 Task: Print 1 page per sheet.
Action: Mouse moved to (1051, 31)
Screenshot: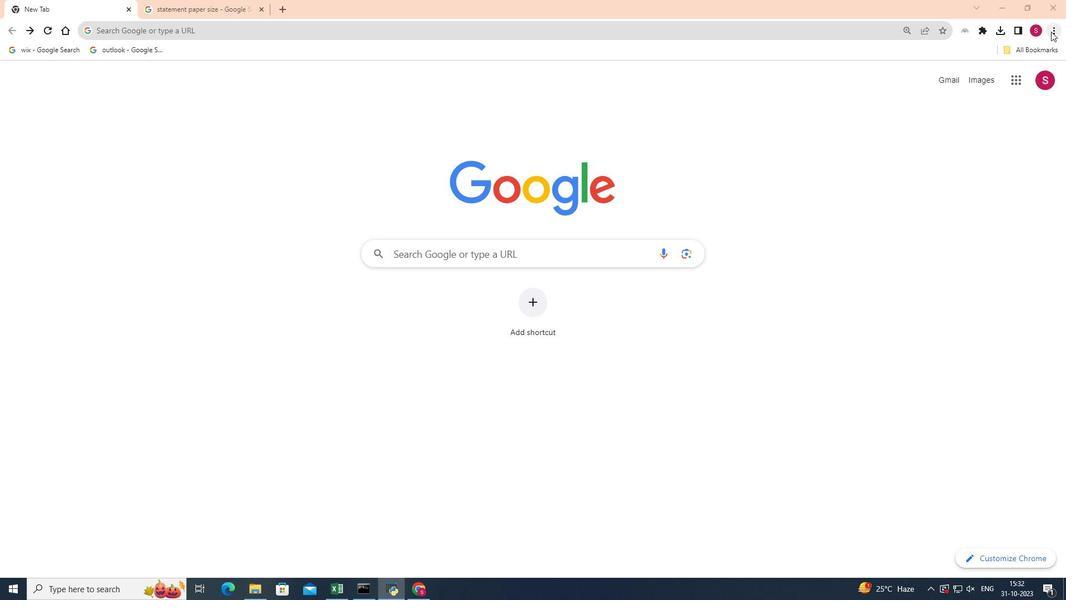 
Action: Mouse pressed left at (1051, 31)
Screenshot: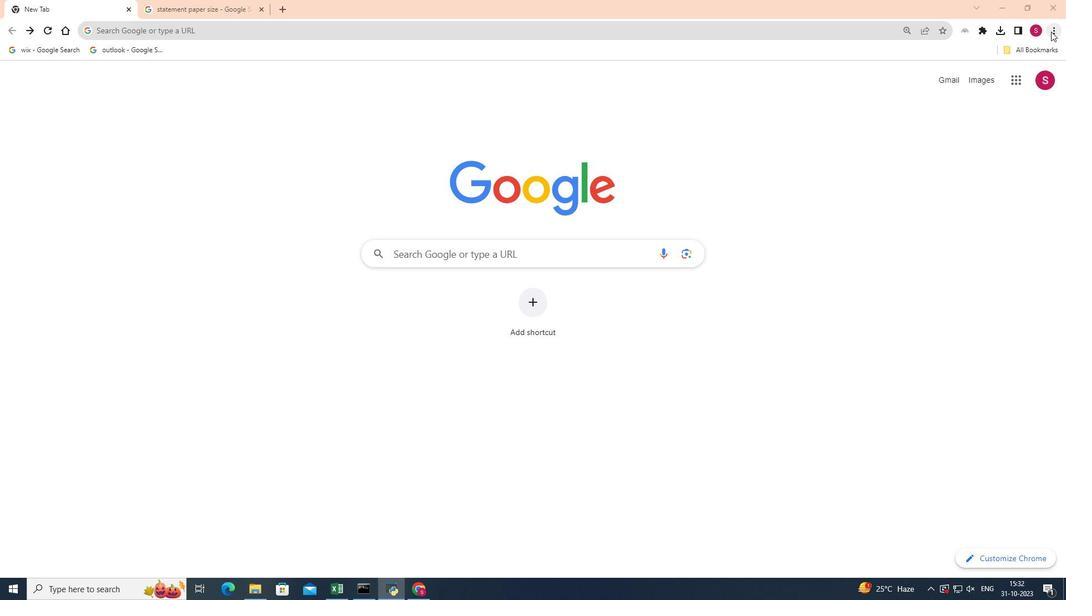 
Action: Mouse pressed left at (1051, 31)
Screenshot: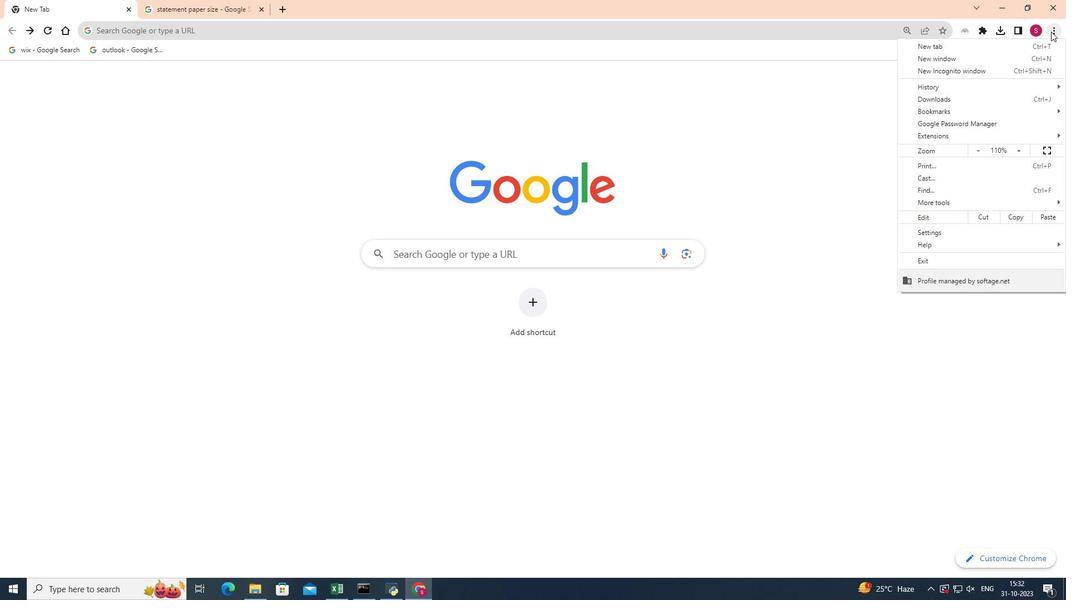 
Action: Mouse moved to (1053, 31)
Screenshot: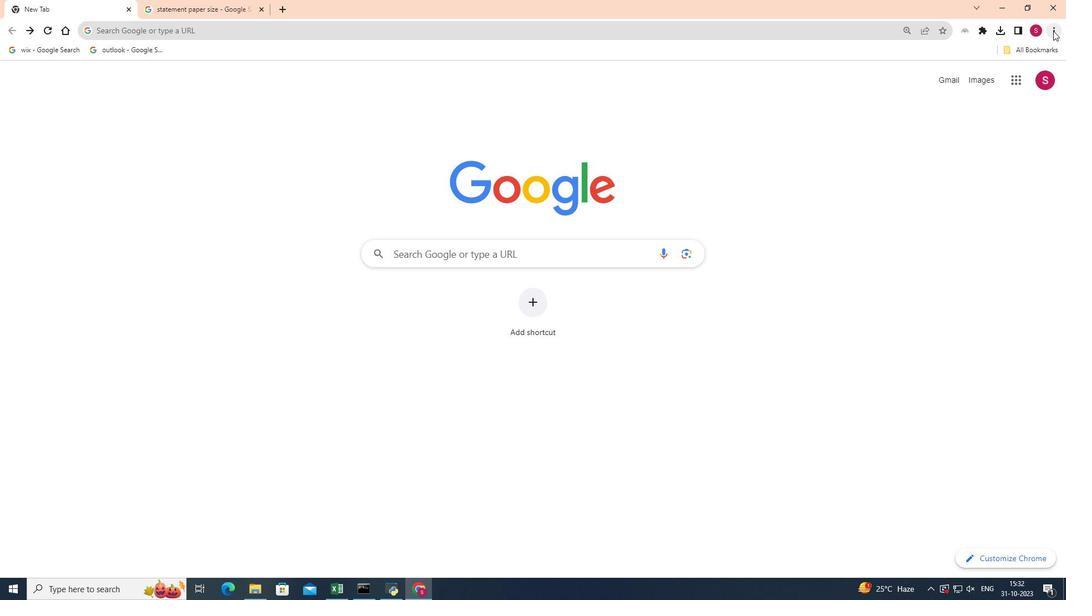 
Action: Mouse pressed left at (1053, 31)
Screenshot: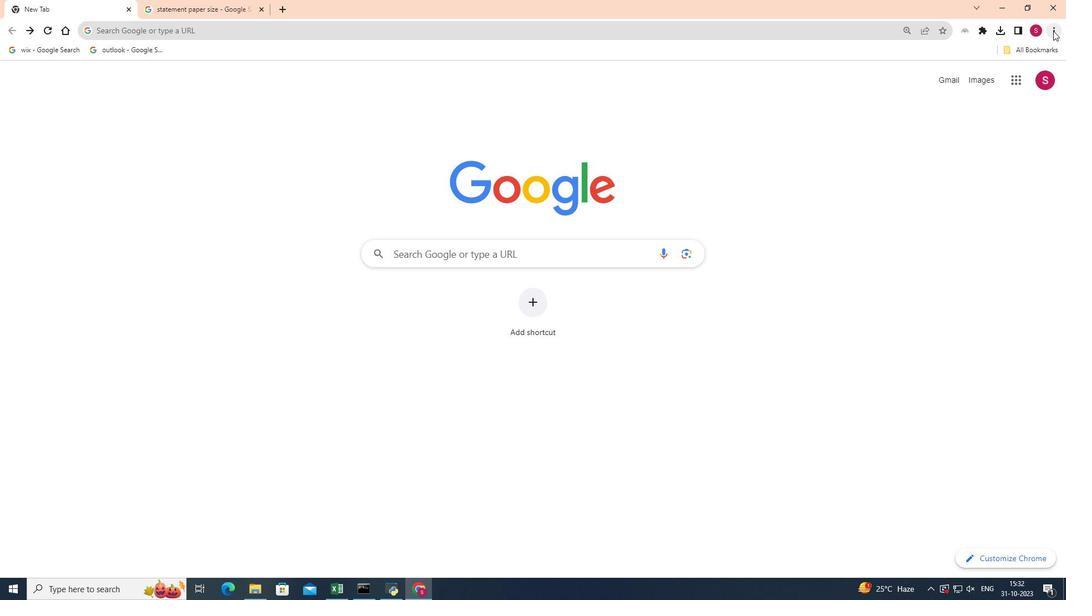 
Action: Mouse moved to (932, 162)
Screenshot: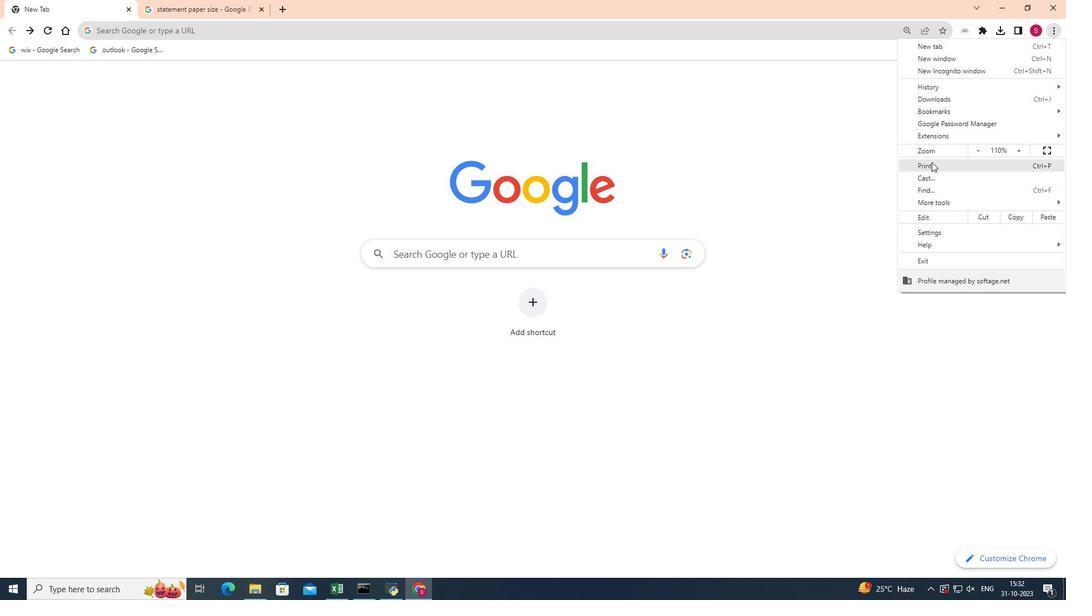 
Action: Mouse pressed left at (932, 162)
Screenshot: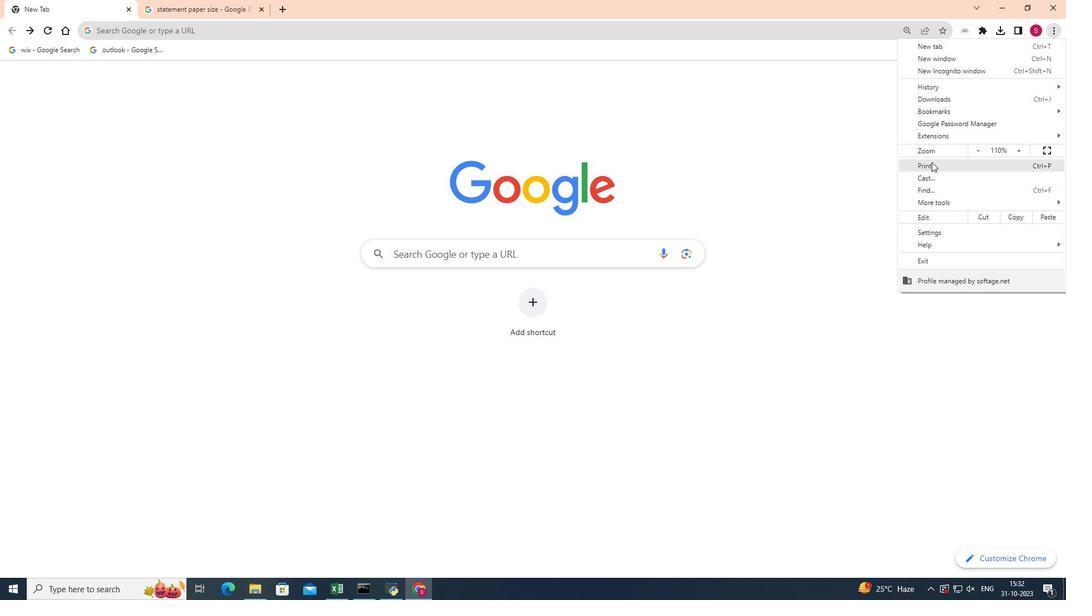 
Action: Mouse moved to (883, 213)
Screenshot: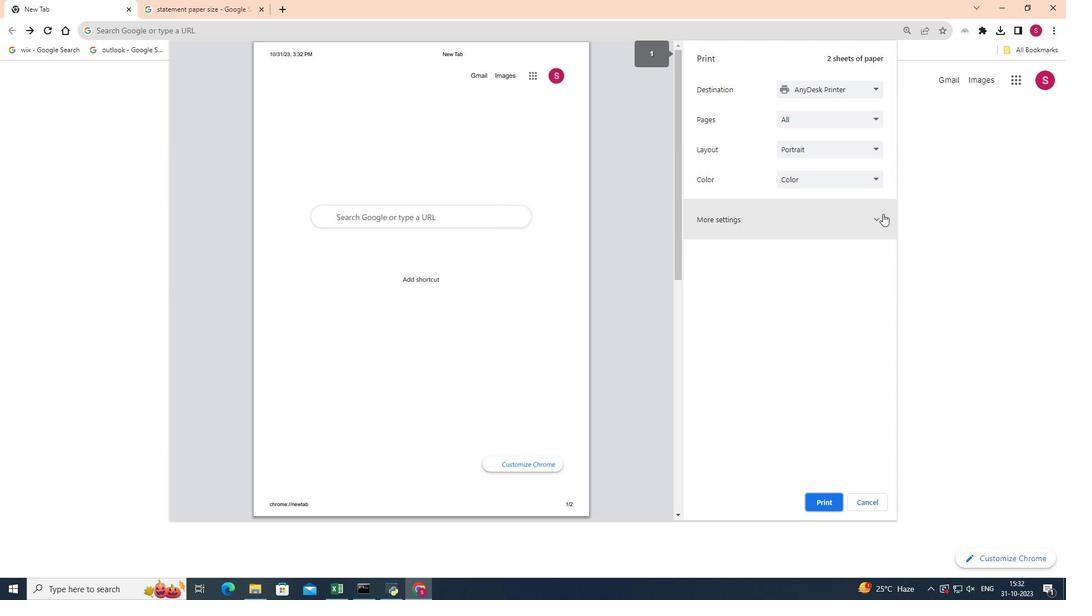
Action: Mouse pressed left at (883, 213)
Screenshot: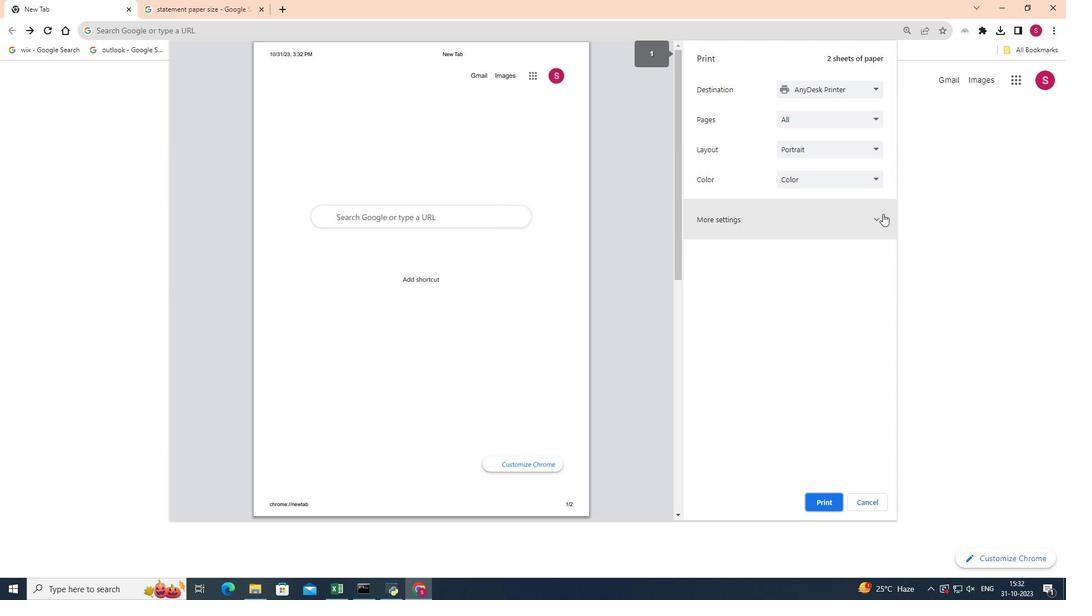 
Action: Mouse moved to (876, 286)
Screenshot: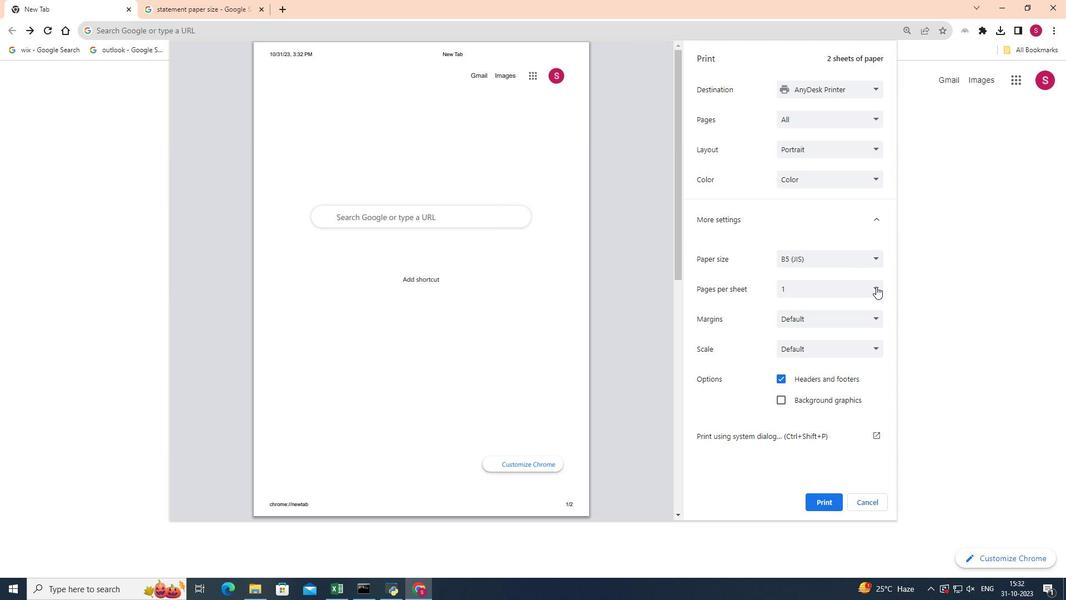 
Action: Mouse pressed left at (876, 286)
Screenshot: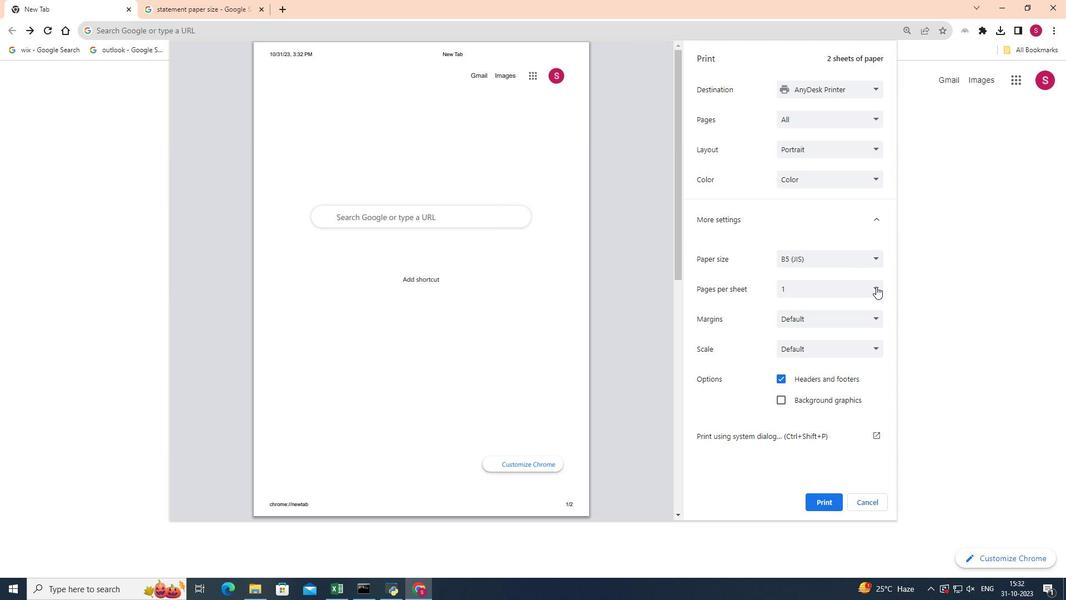 
Action: Mouse moved to (792, 303)
Screenshot: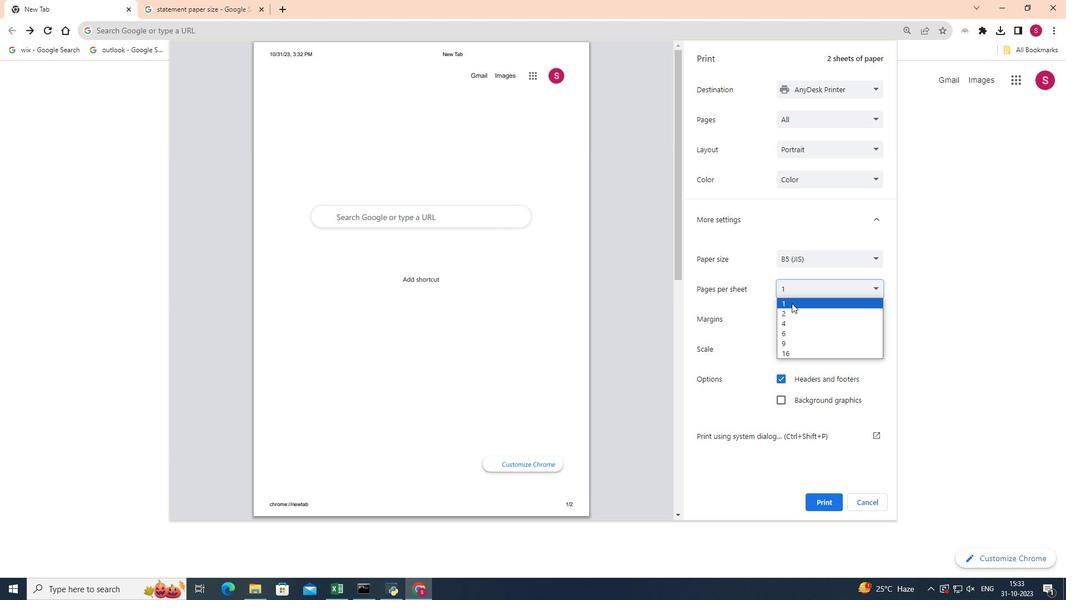 
Action: Mouse pressed left at (792, 303)
Screenshot: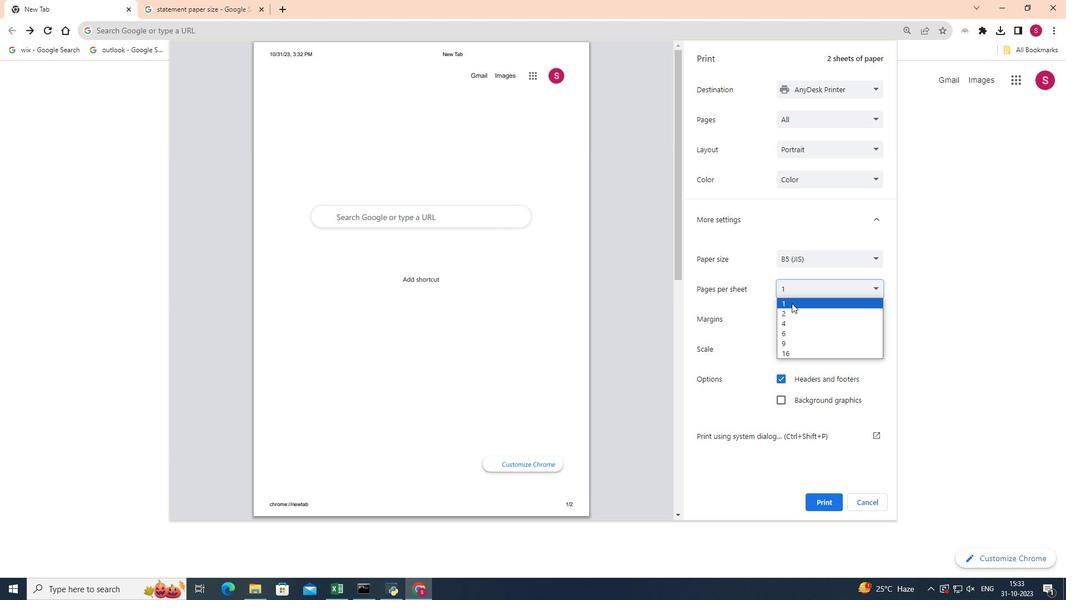 
Action: Mouse moved to (821, 501)
Screenshot: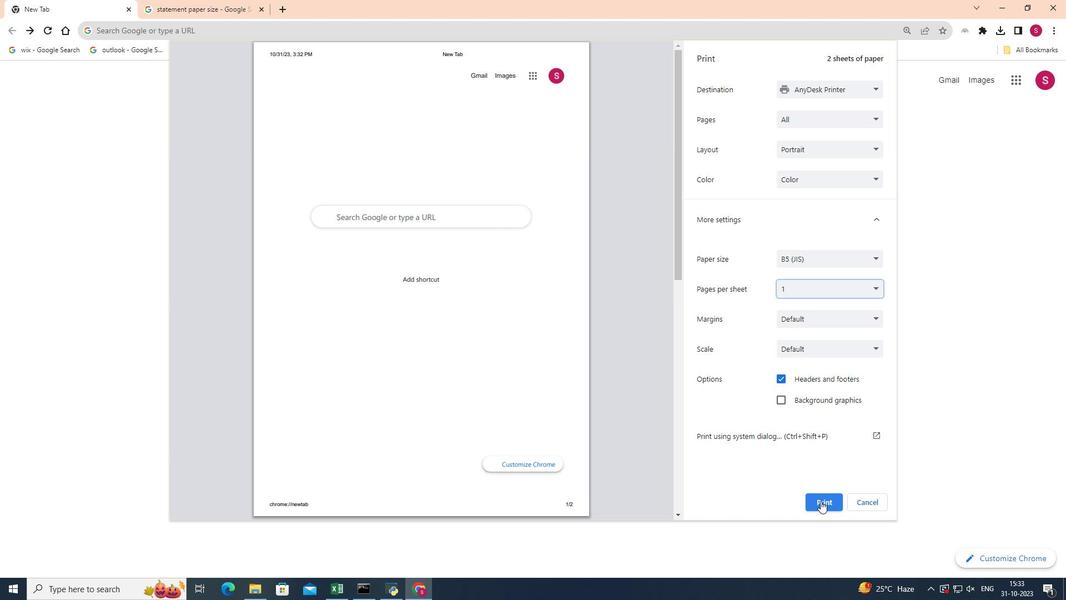 
Action: Mouse pressed left at (821, 501)
Screenshot: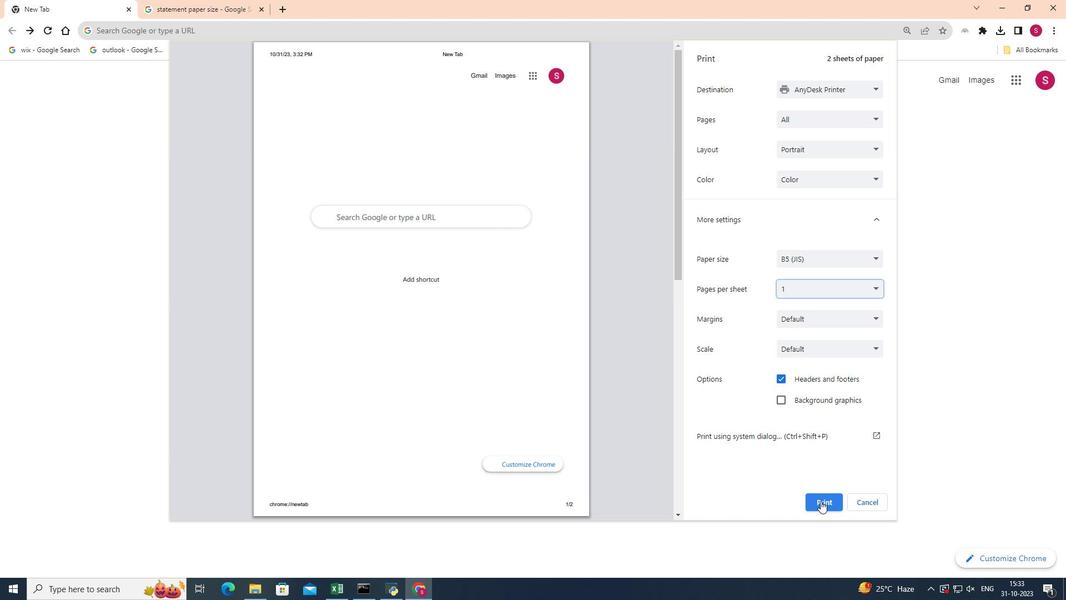 
Action: Mouse moved to (821, 500)
Screenshot: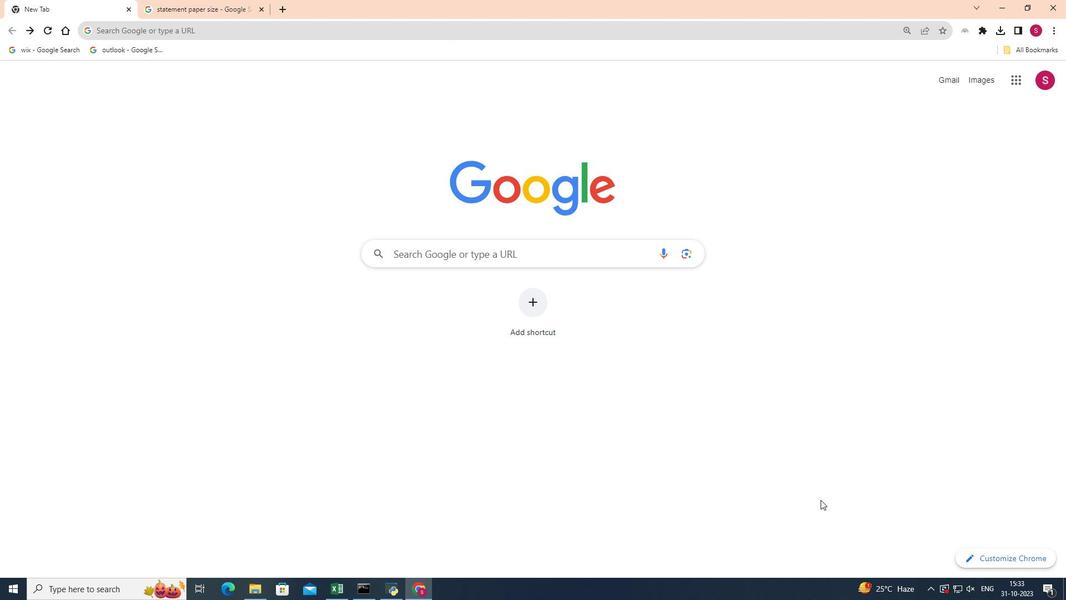 
